 Task: Create a rule from the Recommended list, Task Added to this Project -> add SubTasks in the project AgileOpus with SubTasks Gather and Analyse Requirements , Design and Implement Solution , System Test and UAT , Release to Production / Go Live
Action: Mouse moved to (570, 435)
Screenshot: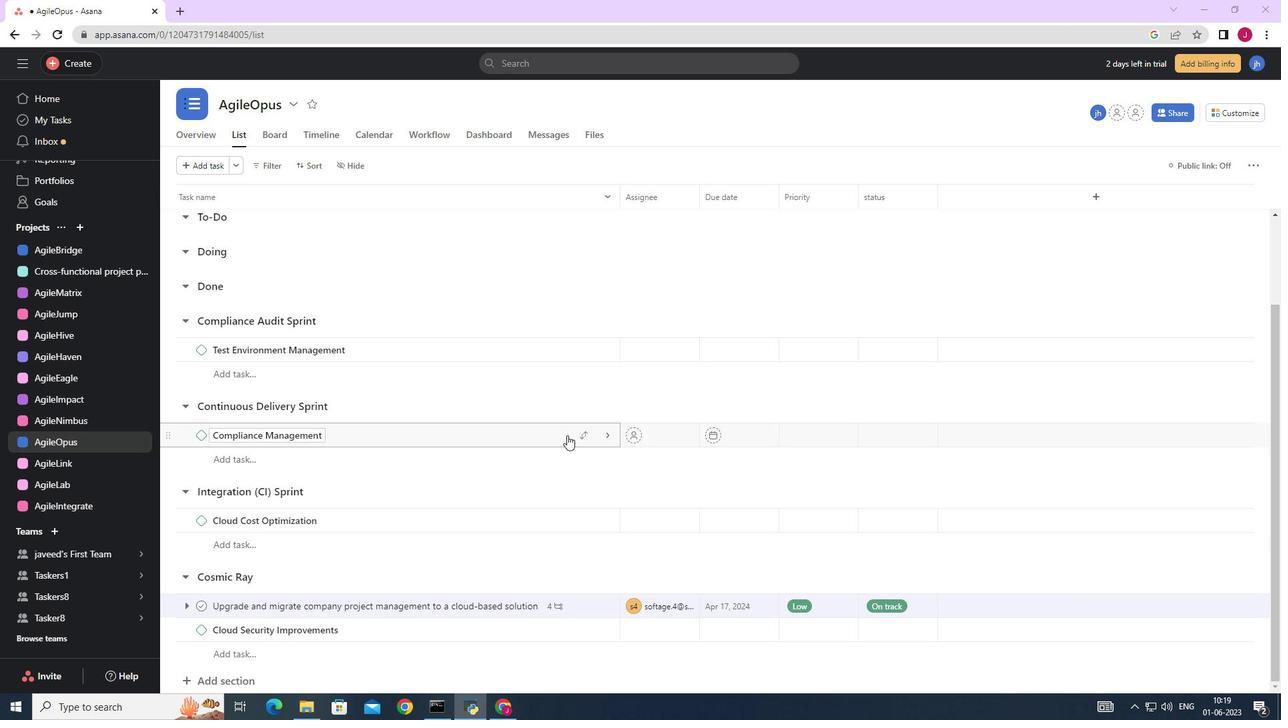 
Action: Mouse scrolled (570, 435) with delta (0, 0)
Screenshot: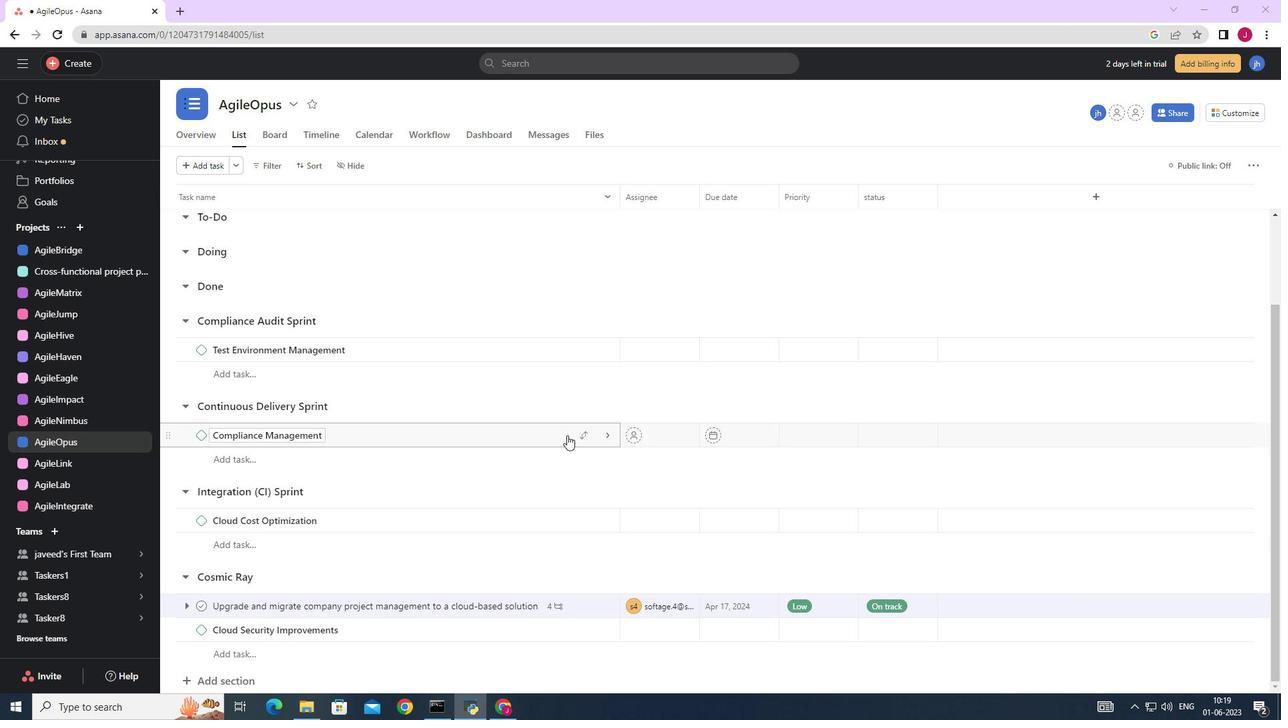 
Action: Mouse moved to (570, 435)
Screenshot: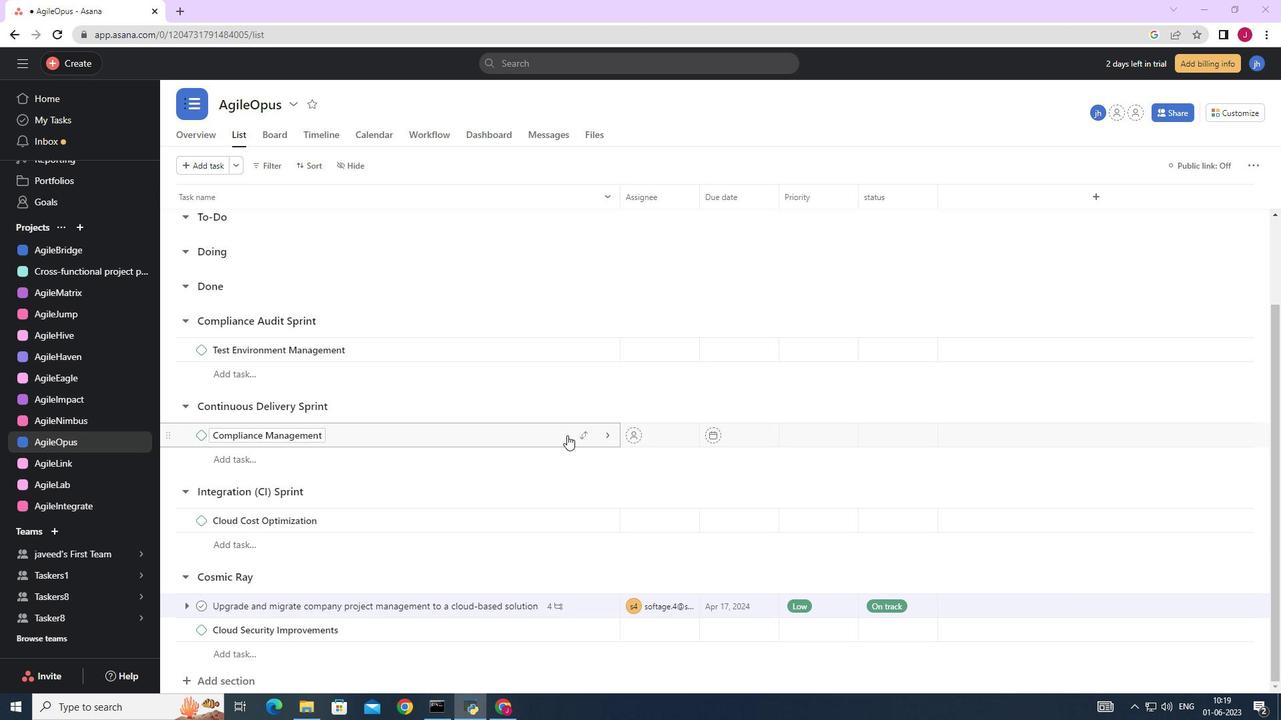 
Action: Mouse scrolled (570, 435) with delta (0, 0)
Screenshot: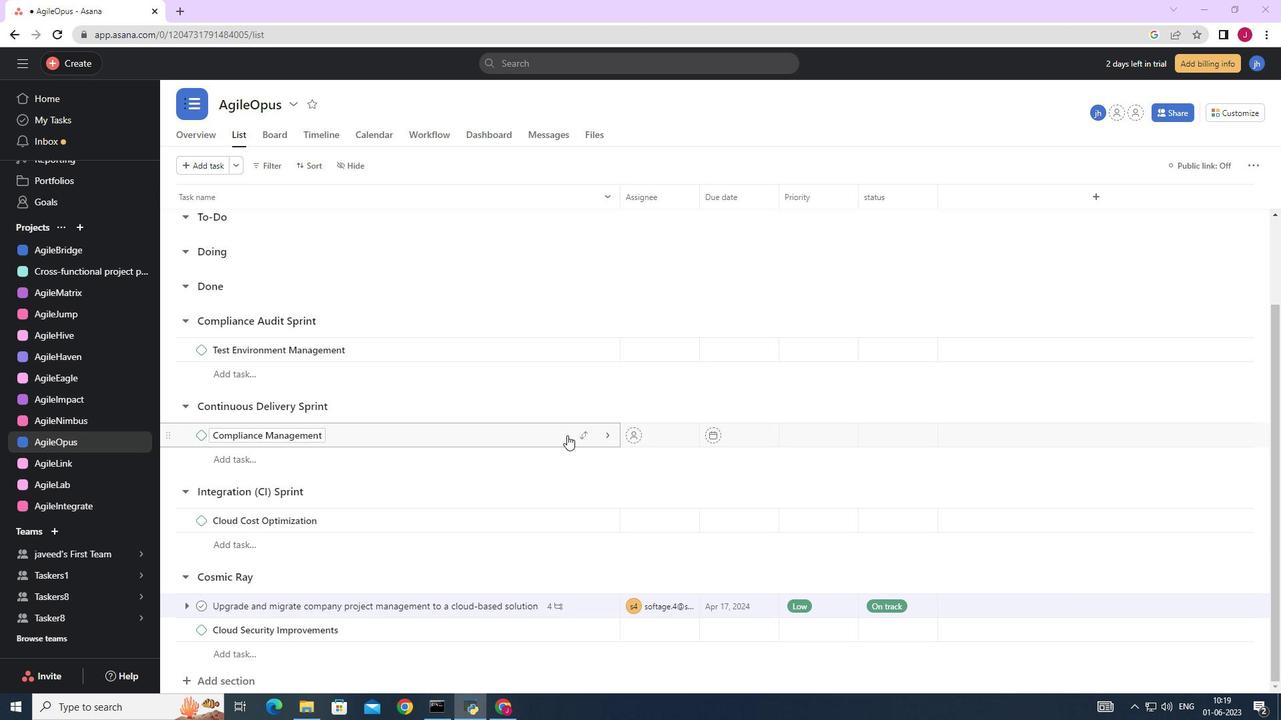
Action: Mouse scrolled (570, 435) with delta (0, 0)
Screenshot: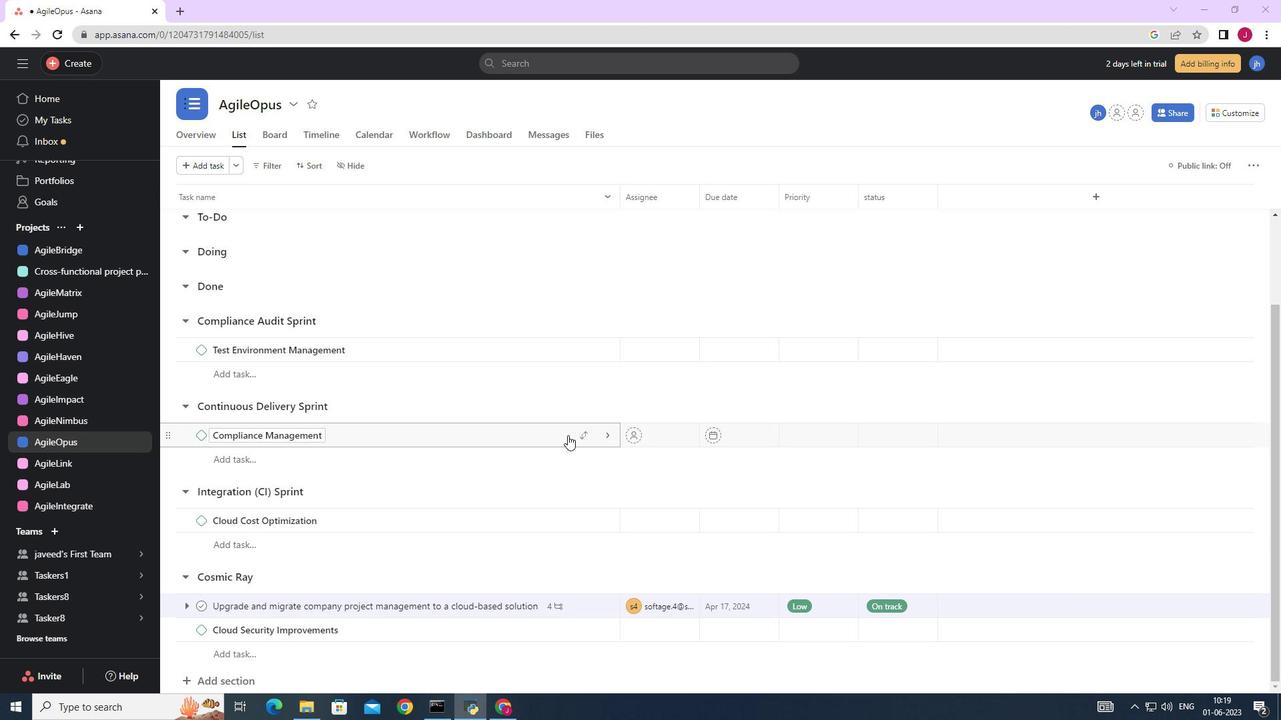 
Action: Mouse moved to (574, 437)
Screenshot: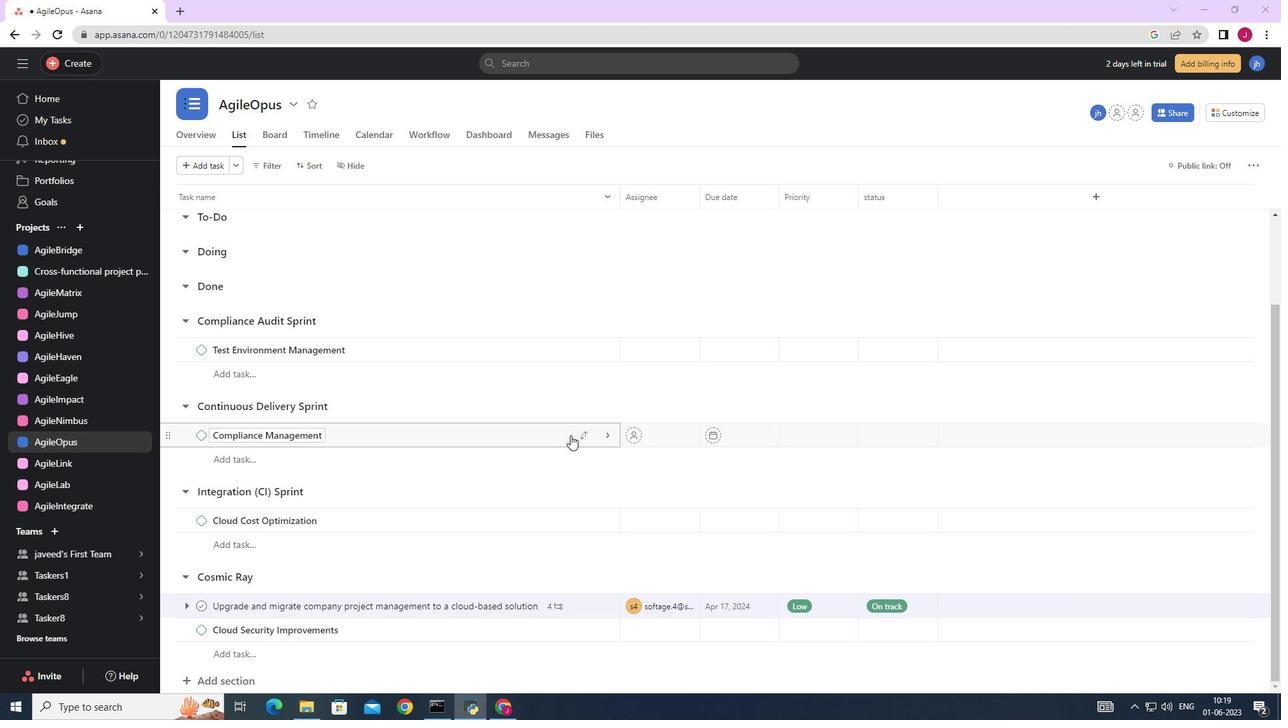 
Action: Mouse scrolled (572, 435) with delta (0, 0)
Screenshot: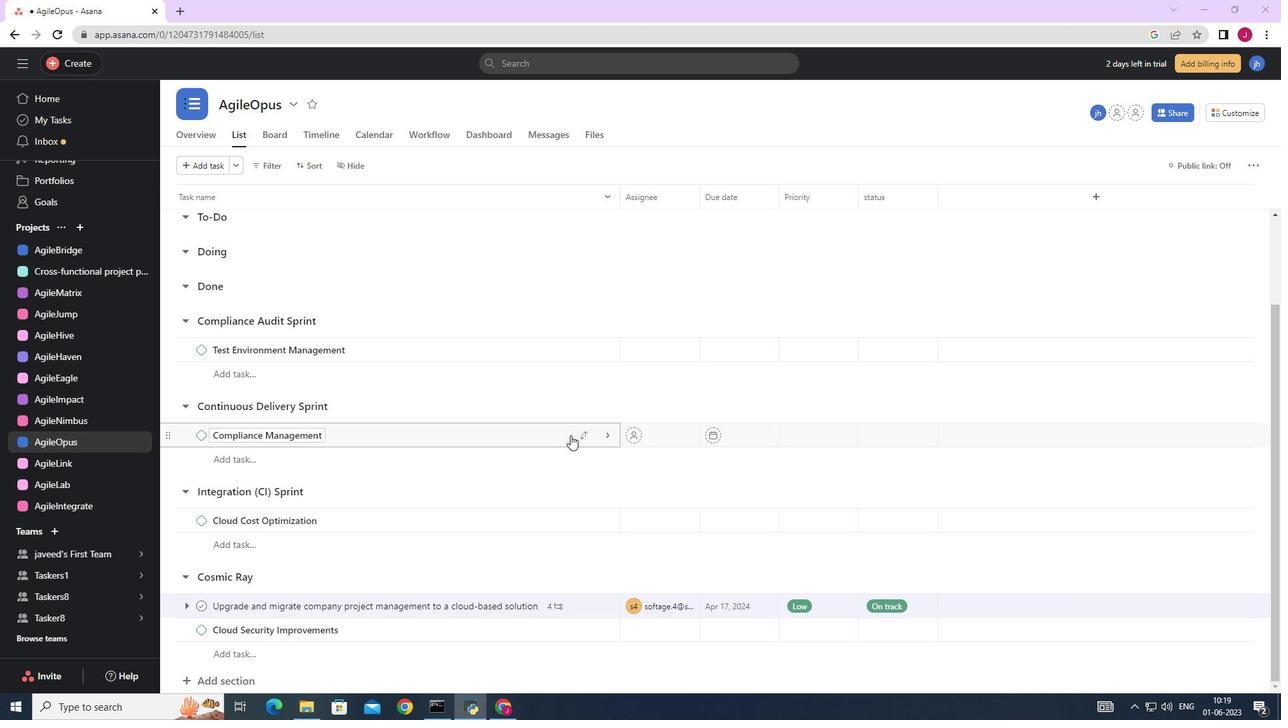 
Action: Mouse moved to (1216, 200)
Screenshot: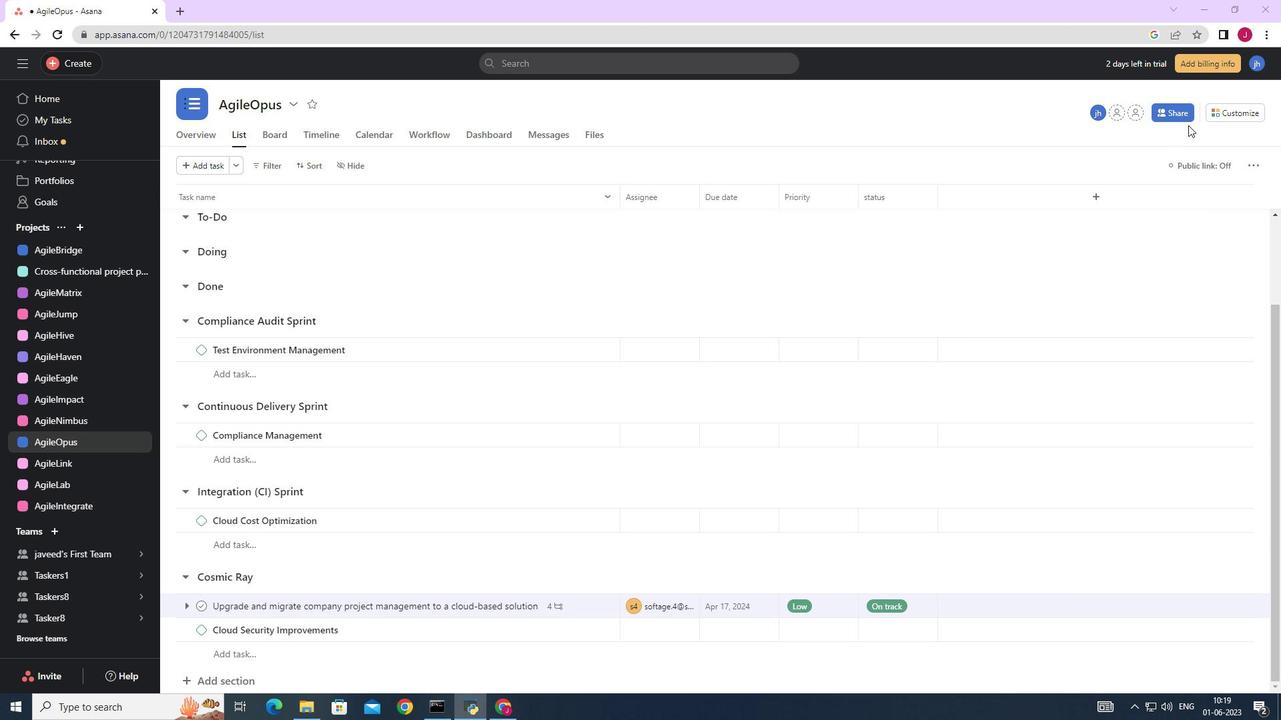 
Action: Mouse scrolled (1216, 201) with delta (0, 0)
Screenshot: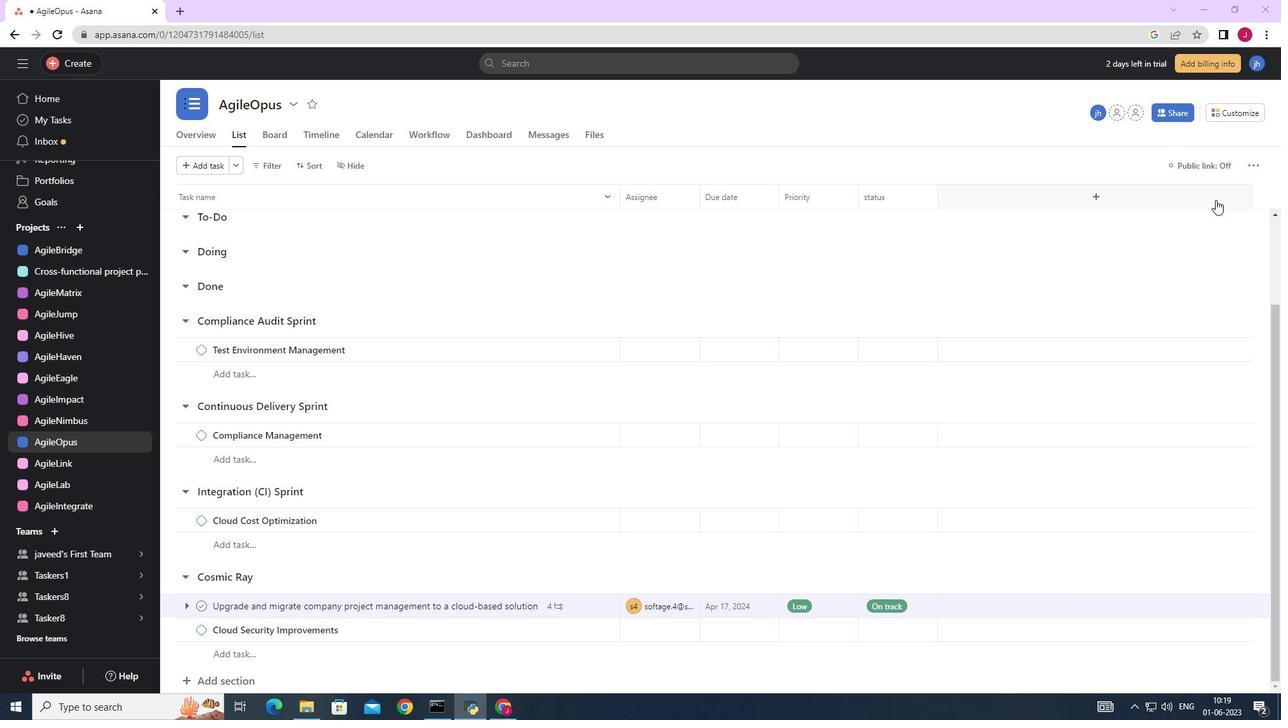 
Action: Mouse scrolled (1216, 201) with delta (0, 0)
Screenshot: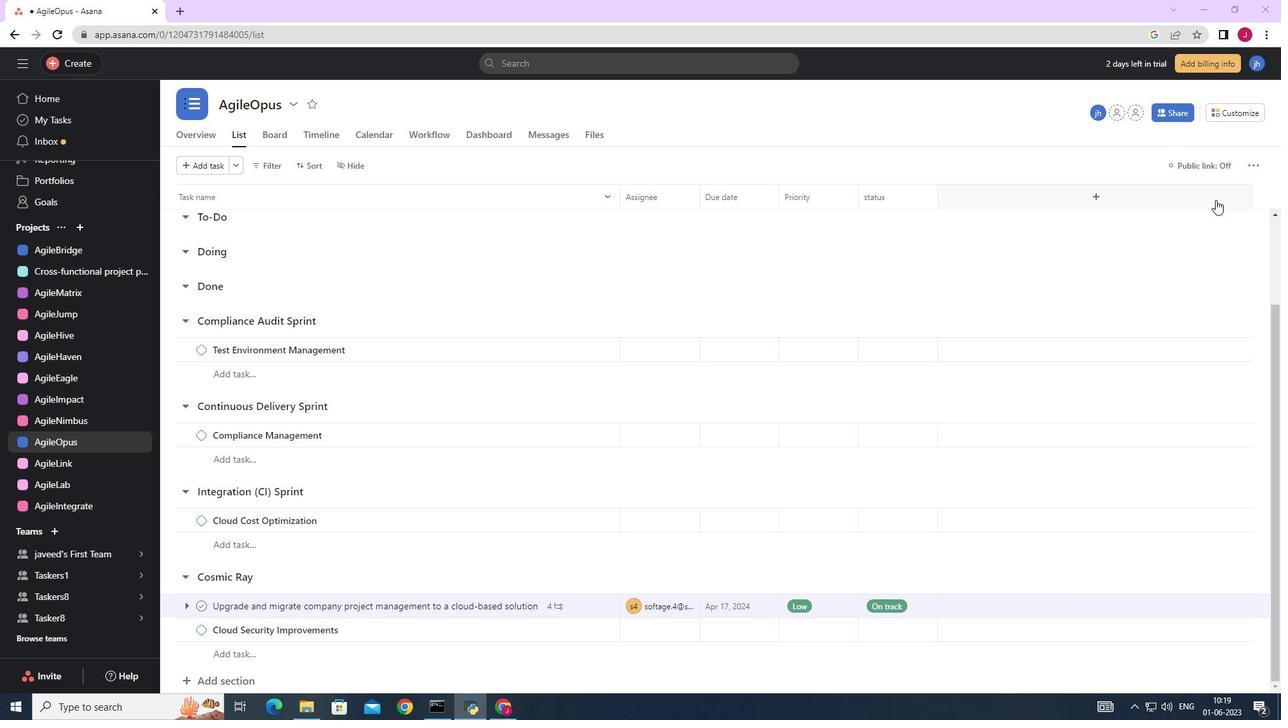 
Action: Mouse moved to (1239, 110)
Screenshot: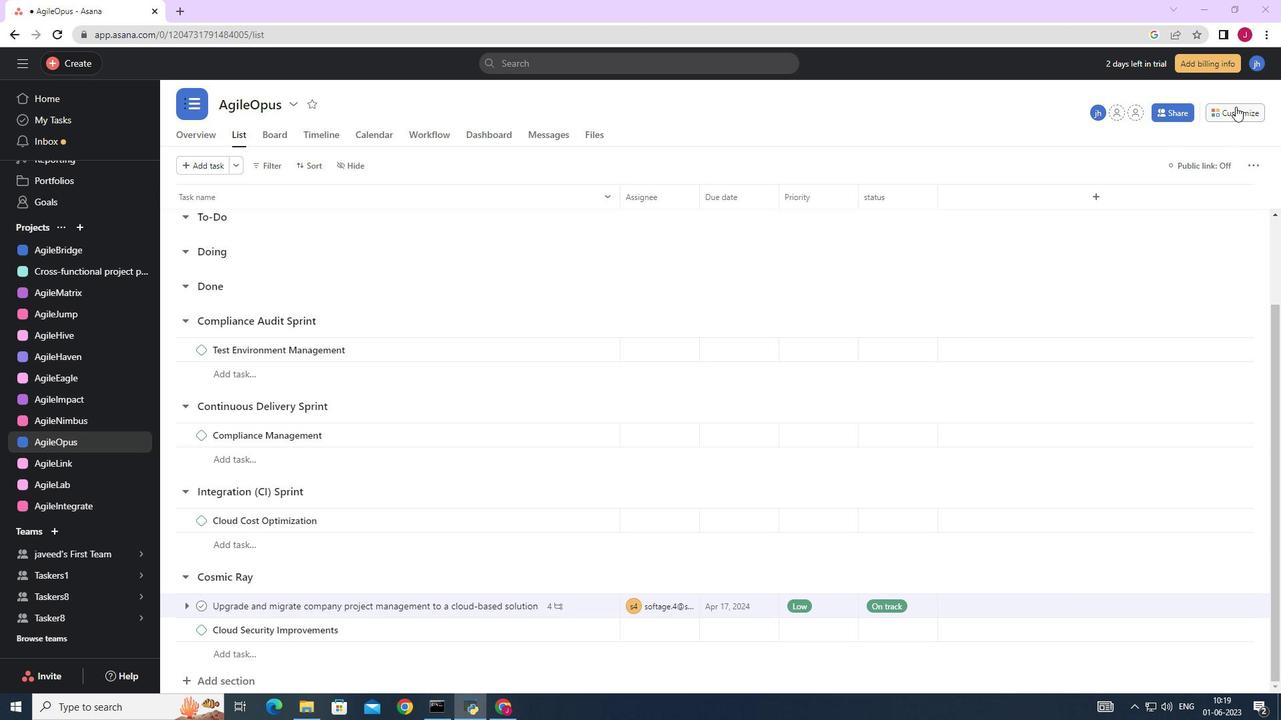 
Action: Mouse pressed left at (1239, 110)
Screenshot: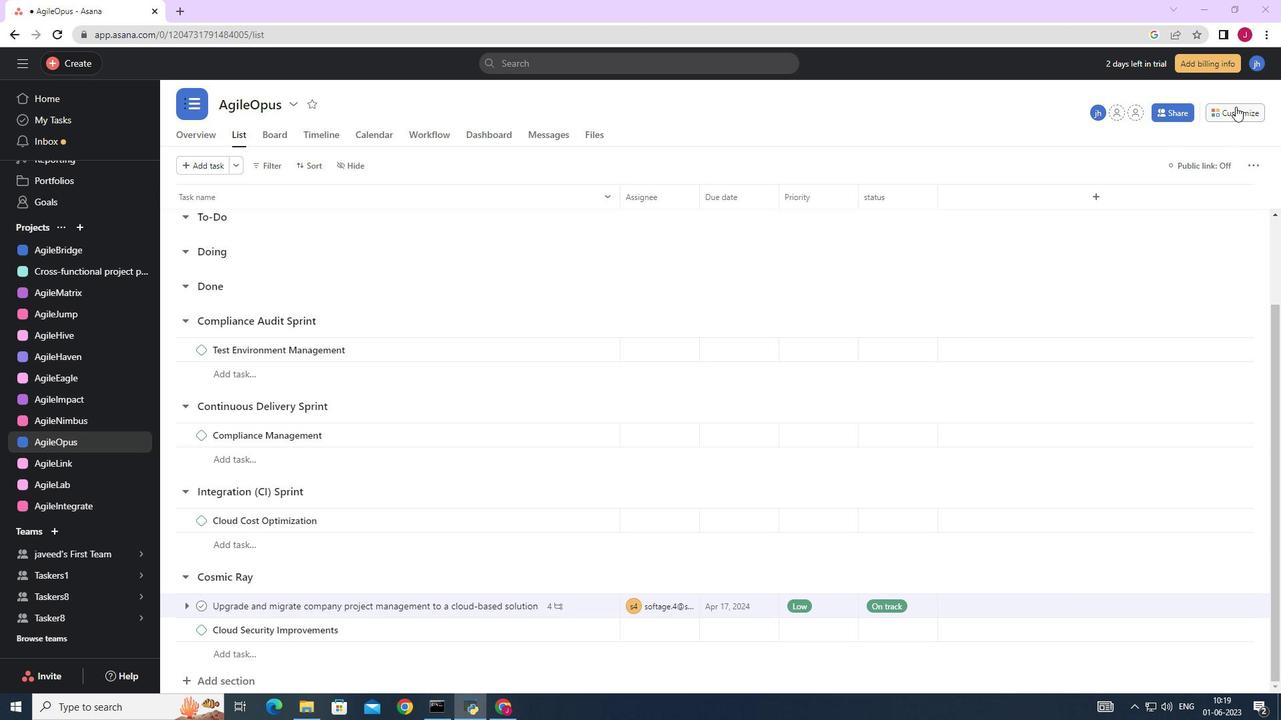 
Action: Mouse moved to (1001, 284)
Screenshot: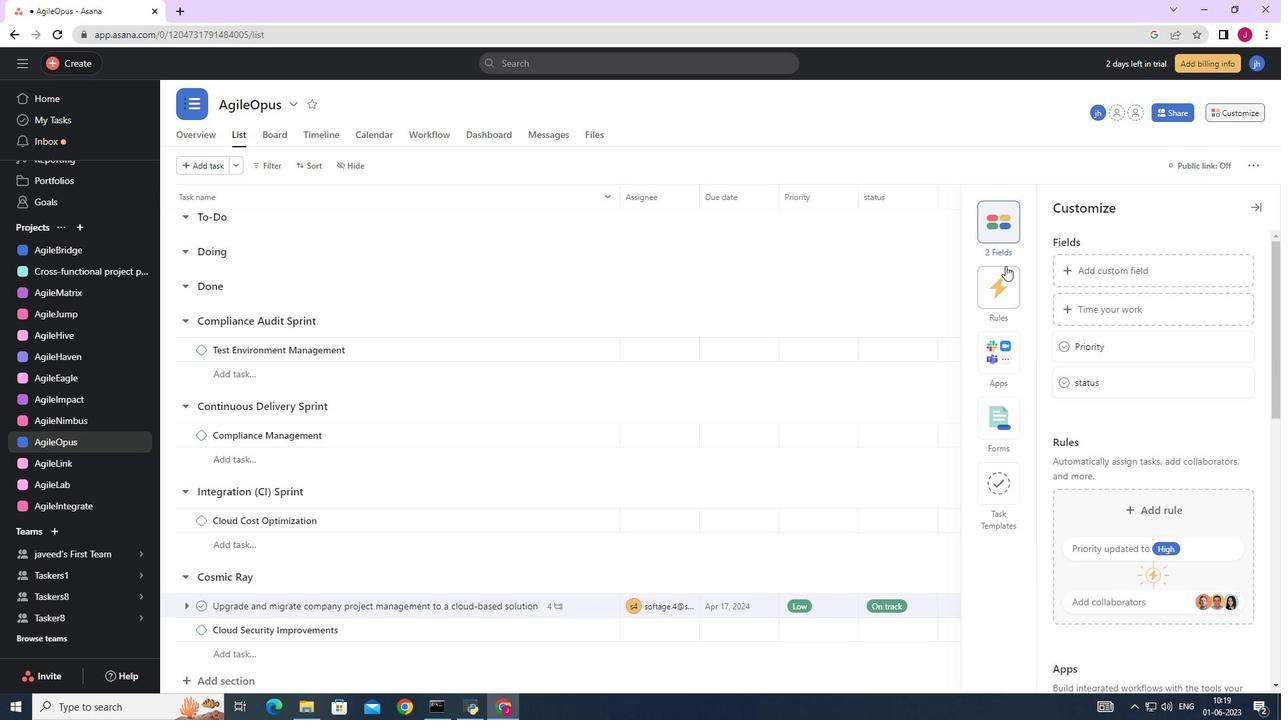 
Action: Mouse pressed left at (1001, 284)
Screenshot: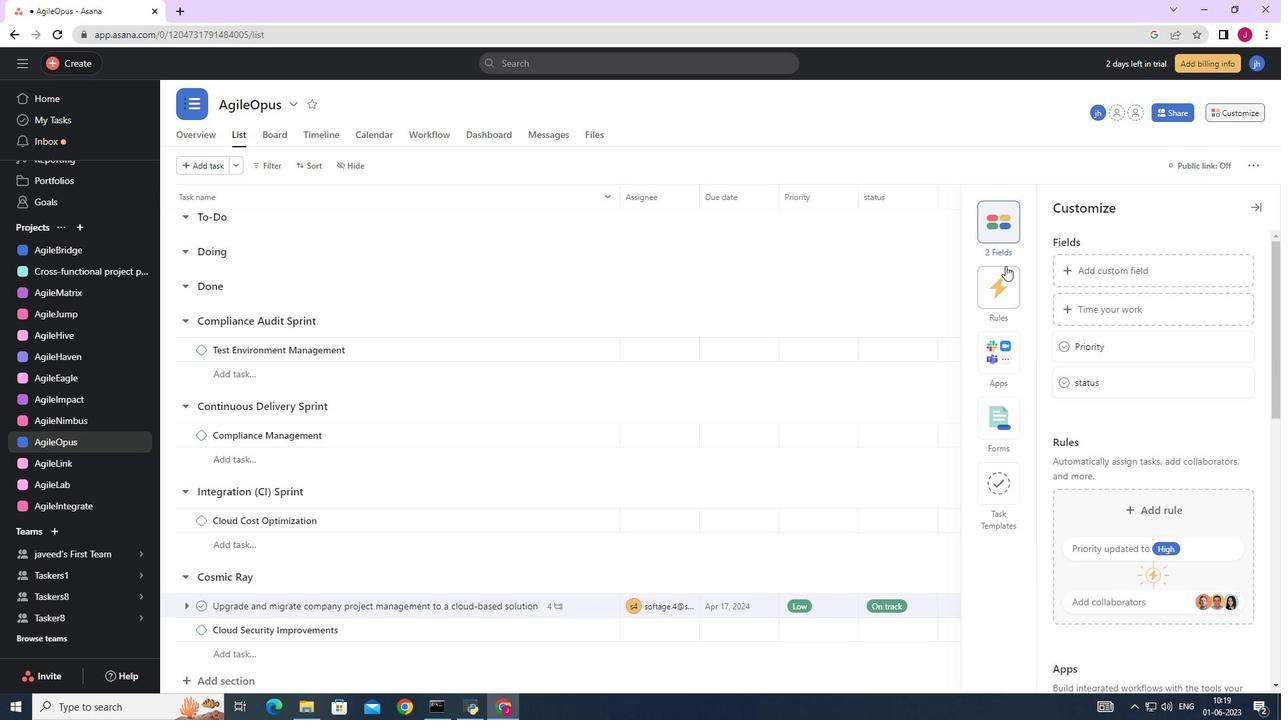 
Action: Mouse moved to (1107, 306)
Screenshot: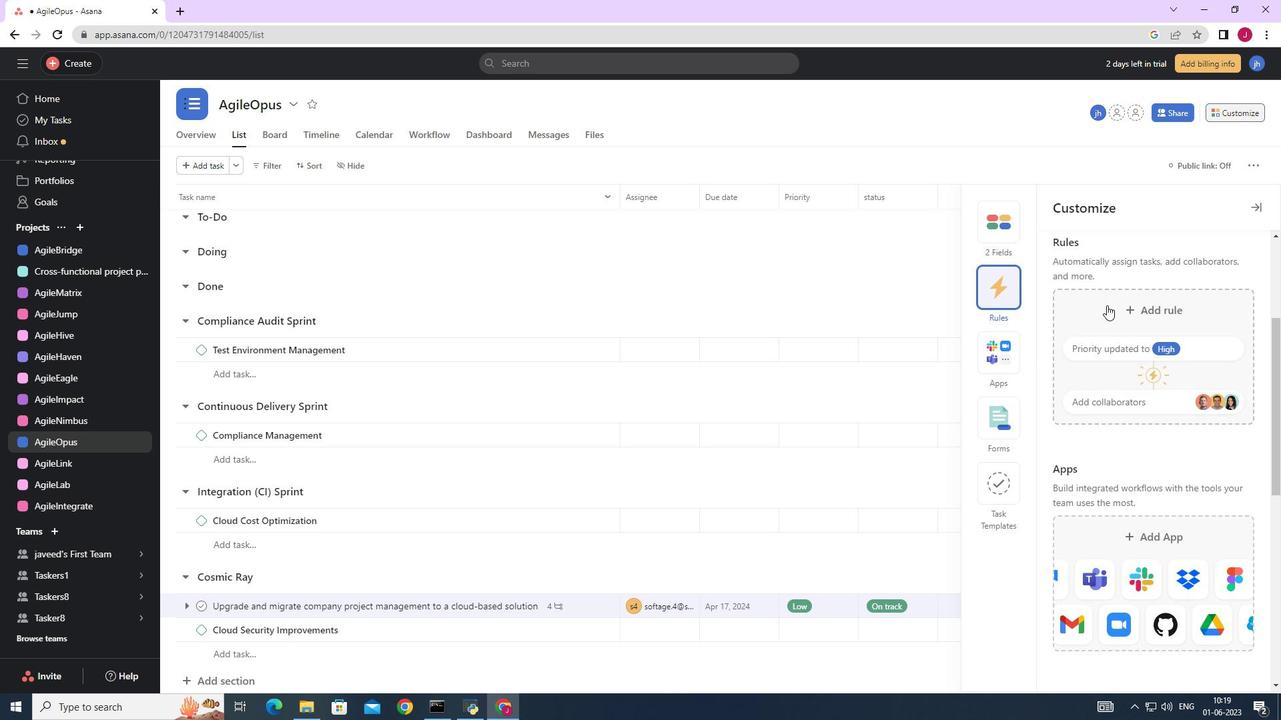 
Action: Mouse pressed left at (1107, 306)
Screenshot: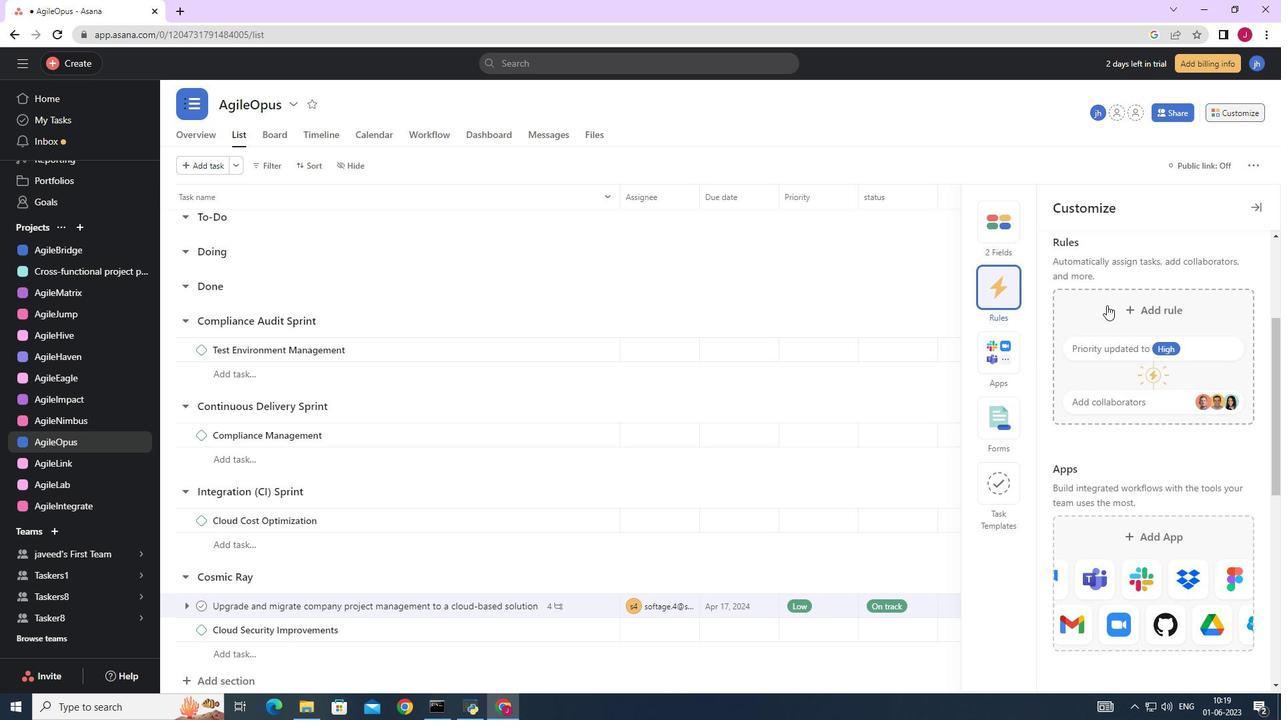 
Action: Mouse moved to (509, 210)
Screenshot: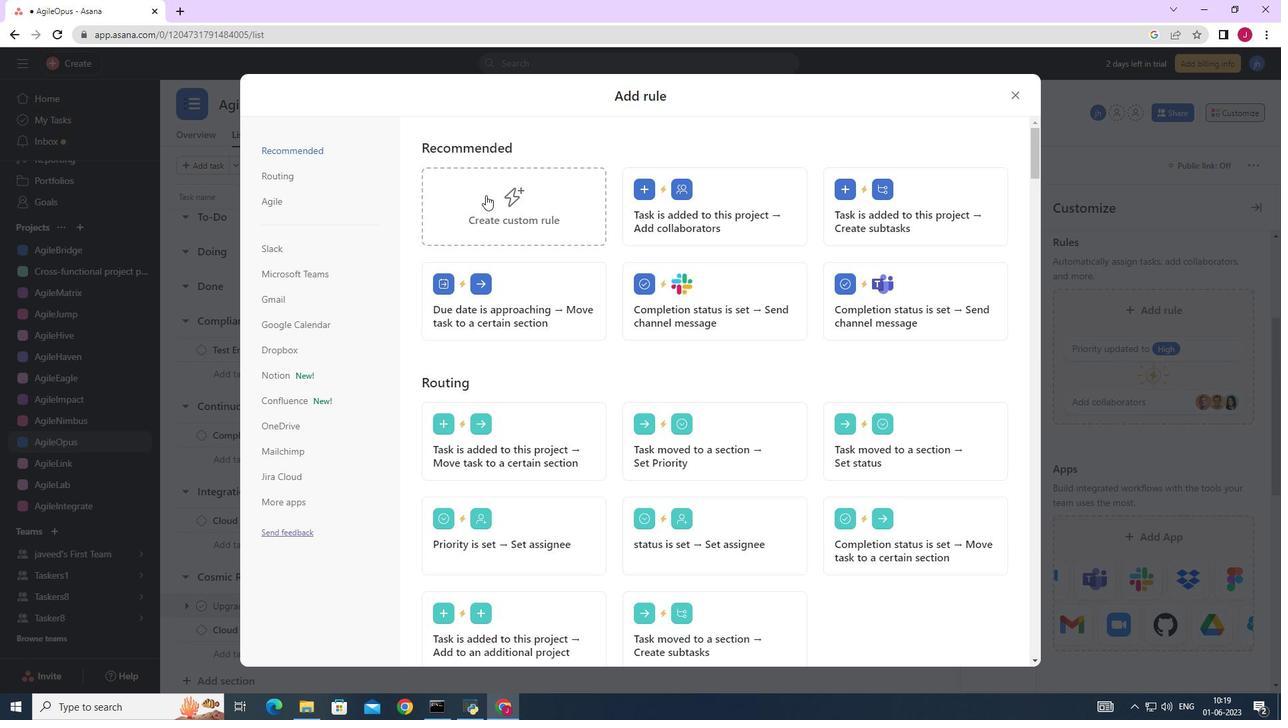 
Action: Mouse pressed left at (509, 210)
Screenshot: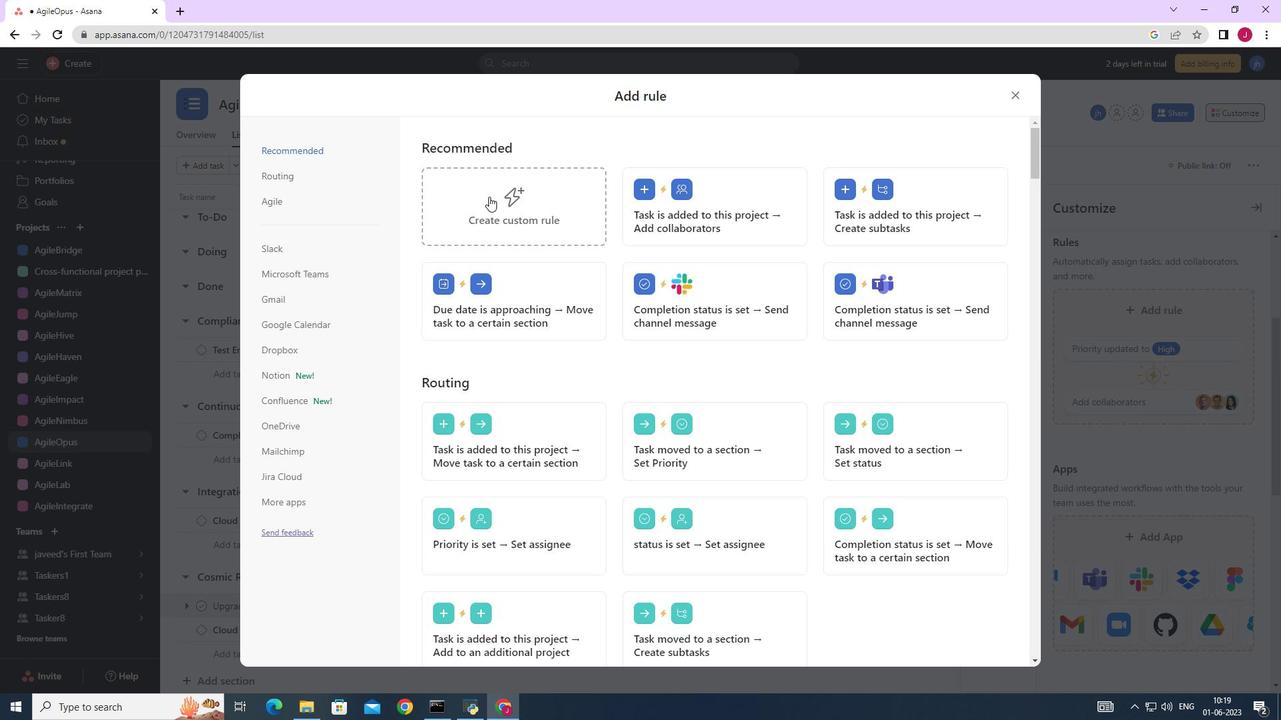 
Action: Mouse moved to (594, 356)
Screenshot: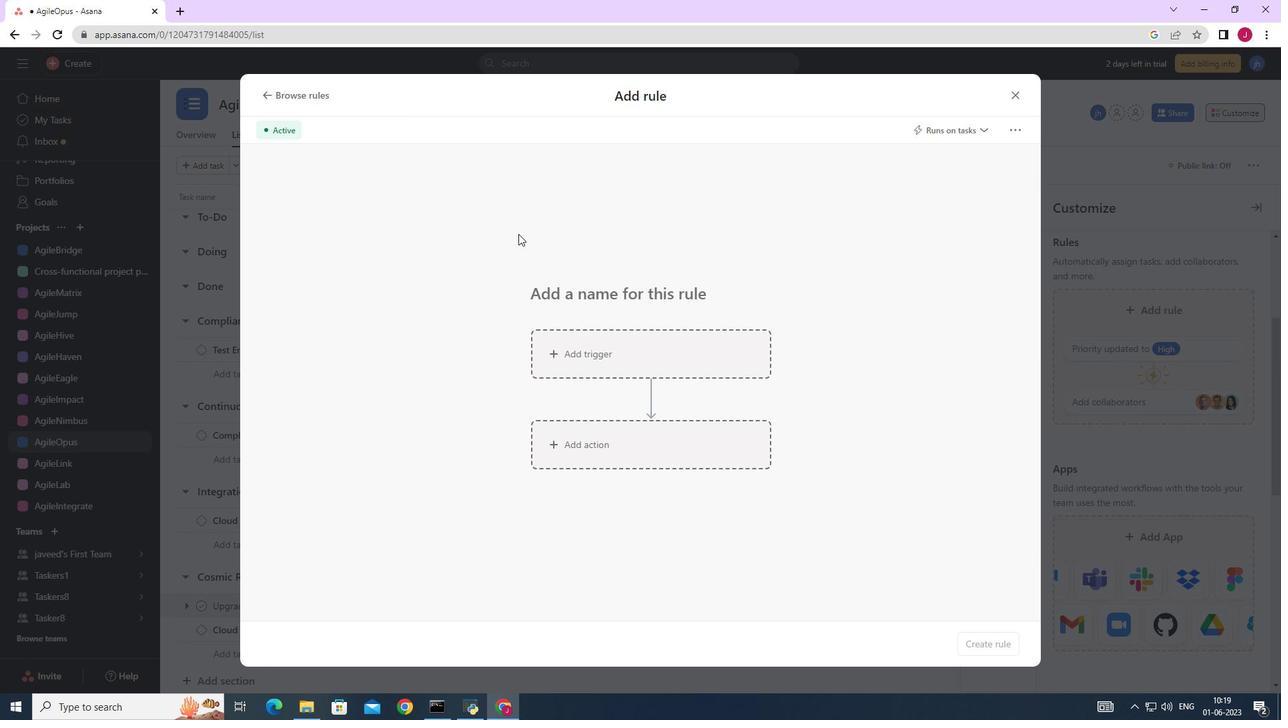 
Action: Mouse pressed left at (594, 356)
Screenshot: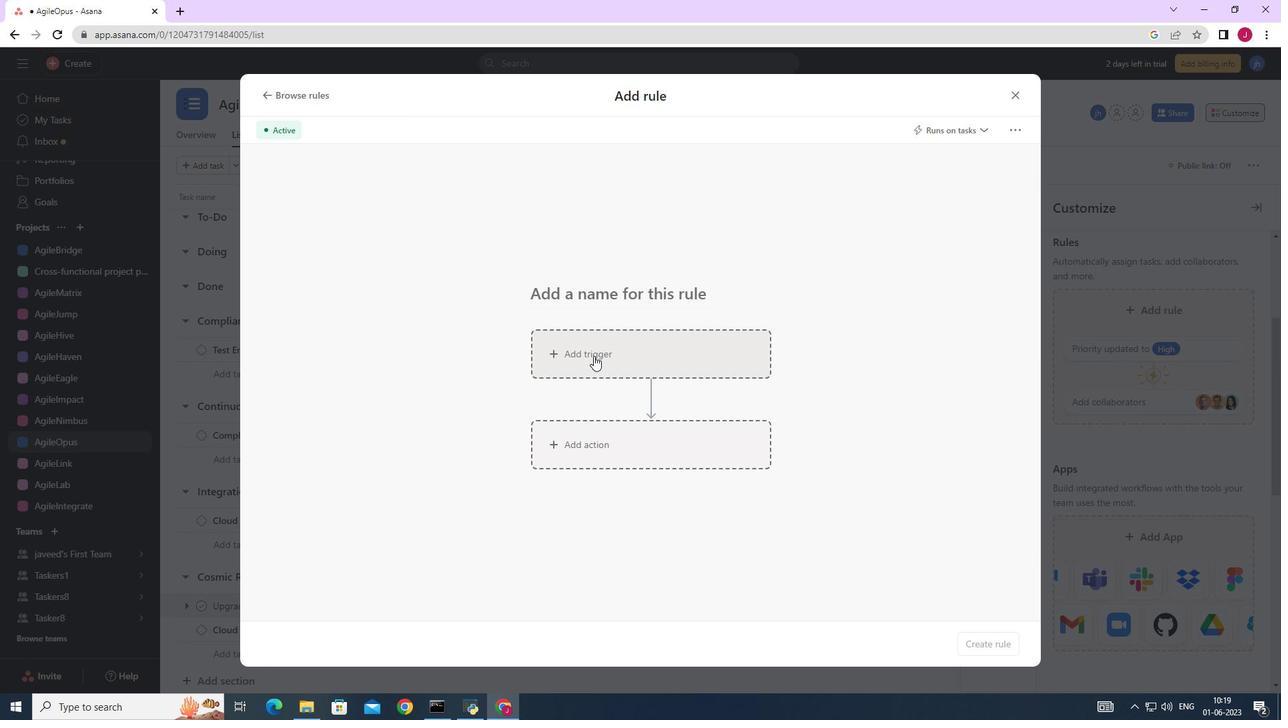
Action: Mouse moved to (546, 436)
Screenshot: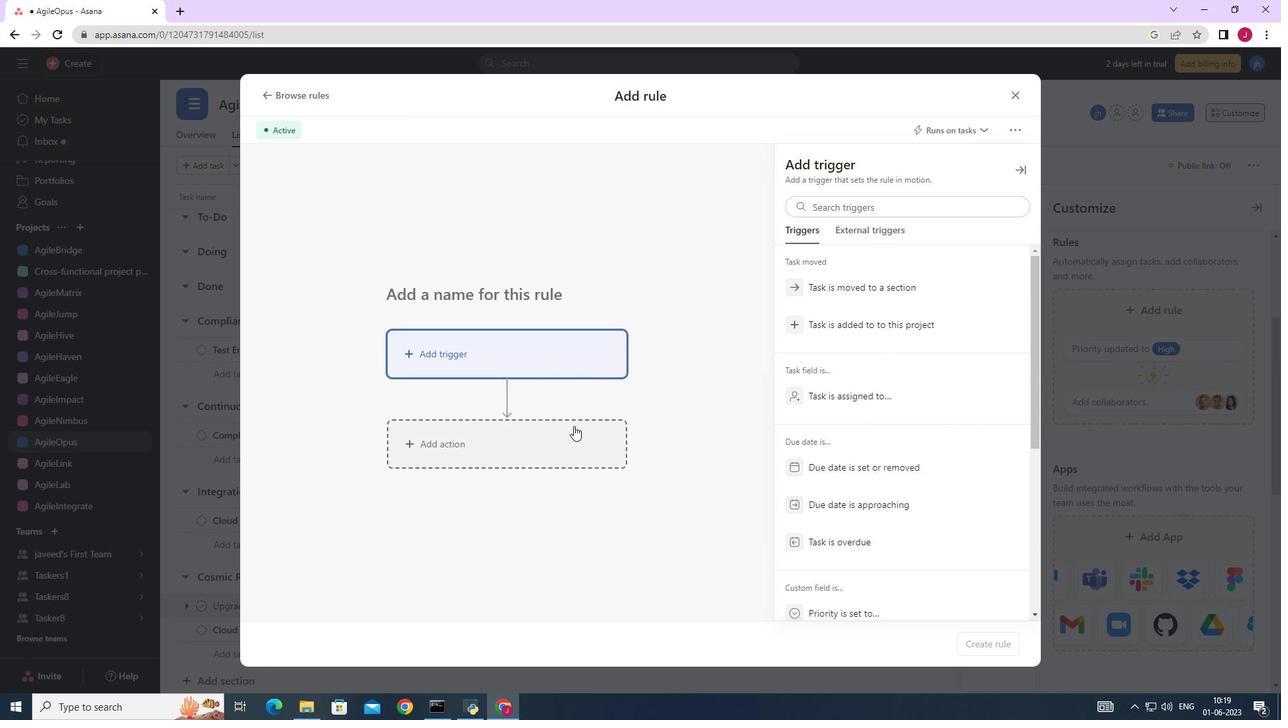 
Action: Mouse pressed left at (546, 436)
Screenshot: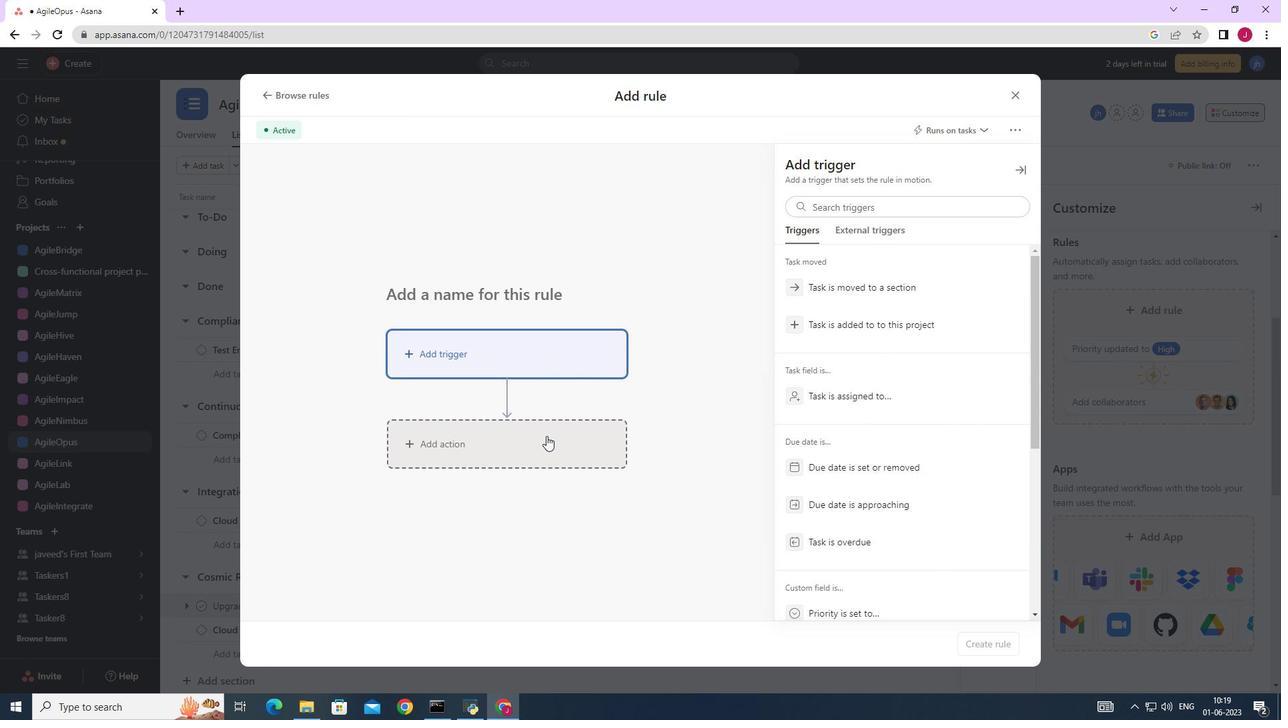 
Action: Mouse moved to (832, 339)
Screenshot: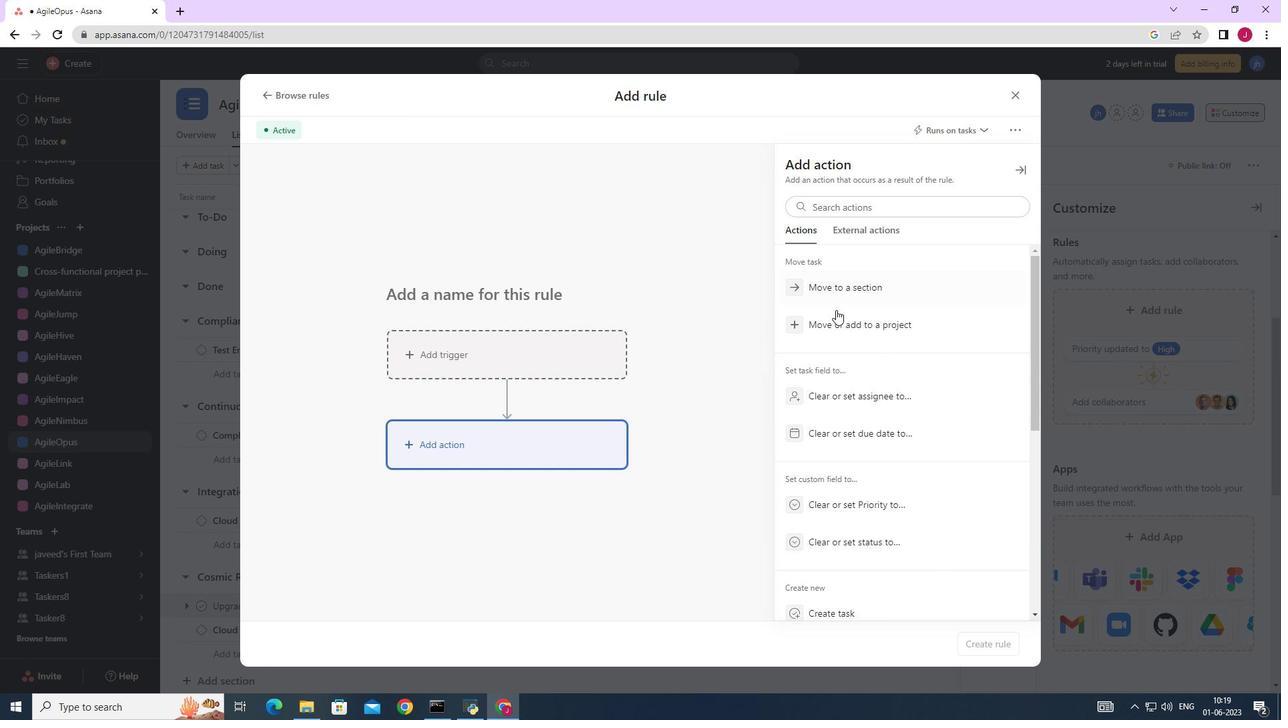 
Action: Mouse scrolled (832, 339) with delta (0, 0)
Screenshot: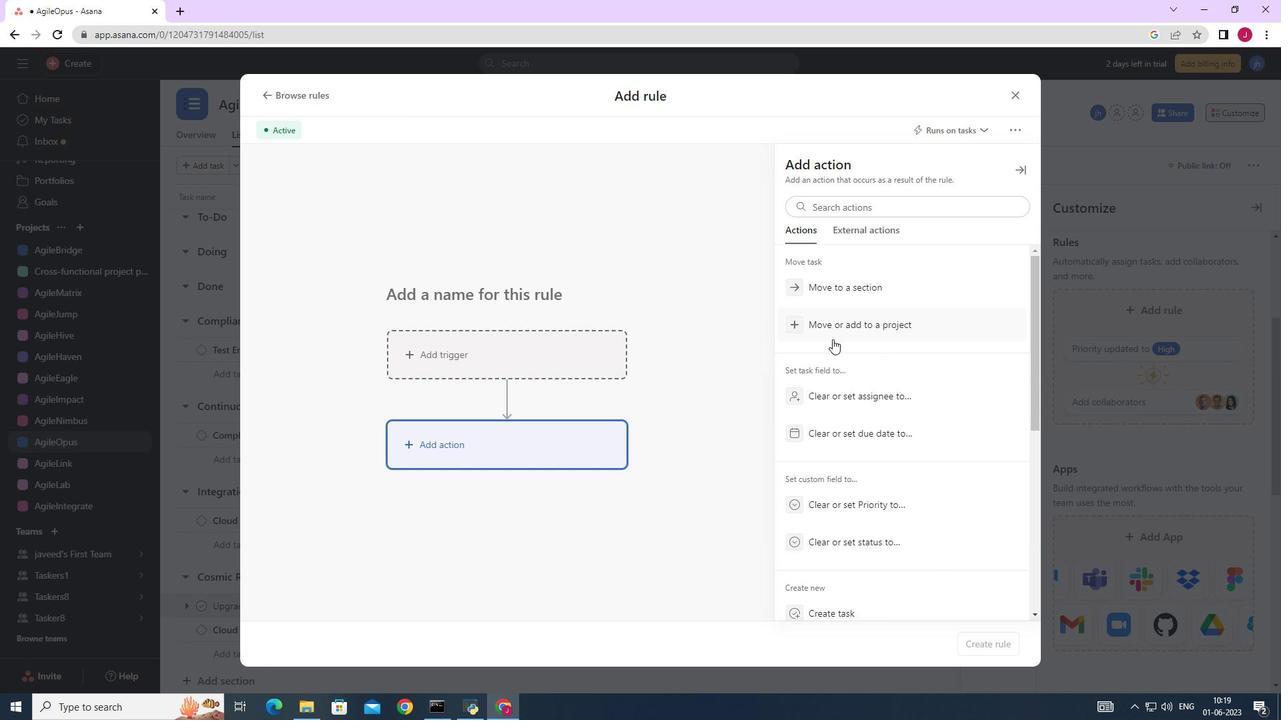 
Action: Mouse scrolled (832, 339) with delta (0, 0)
Screenshot: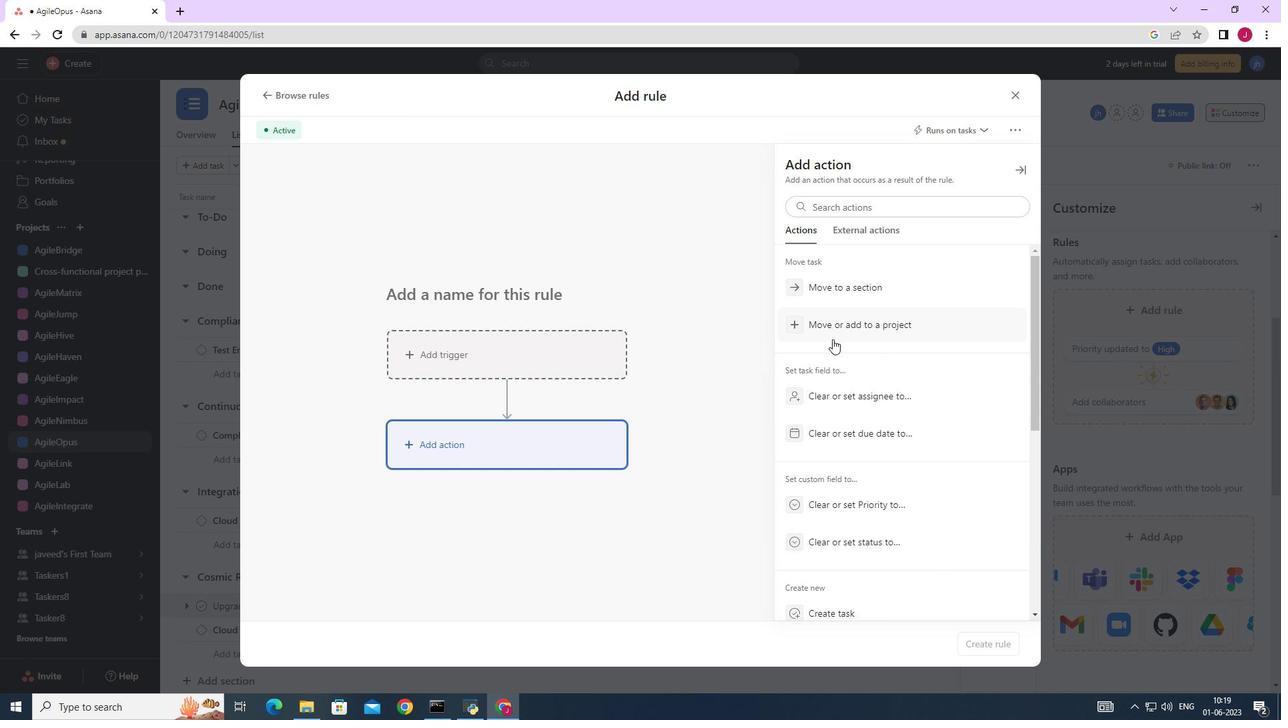 
Action: Mouse scrolled (832, 339) with delta (0, 0)
Screenshot: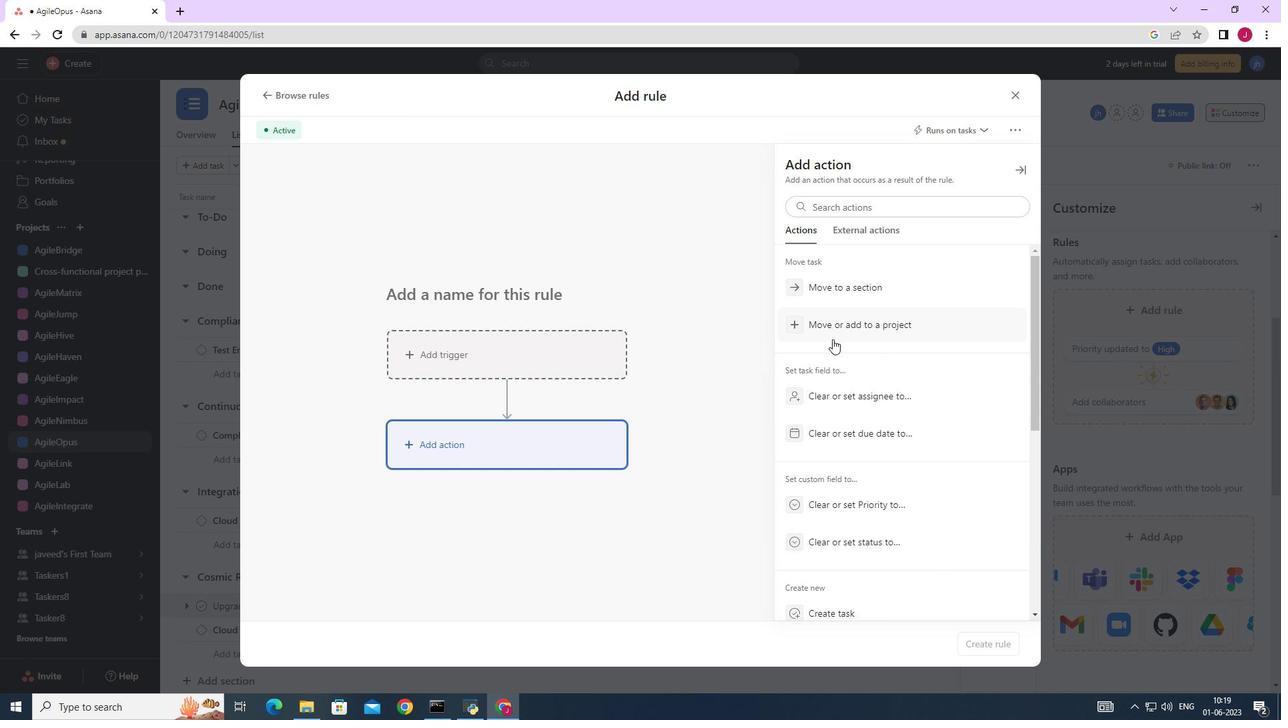 
Action: Mouse scrolled (832, 339) with delta (0, 0)
Screenshot: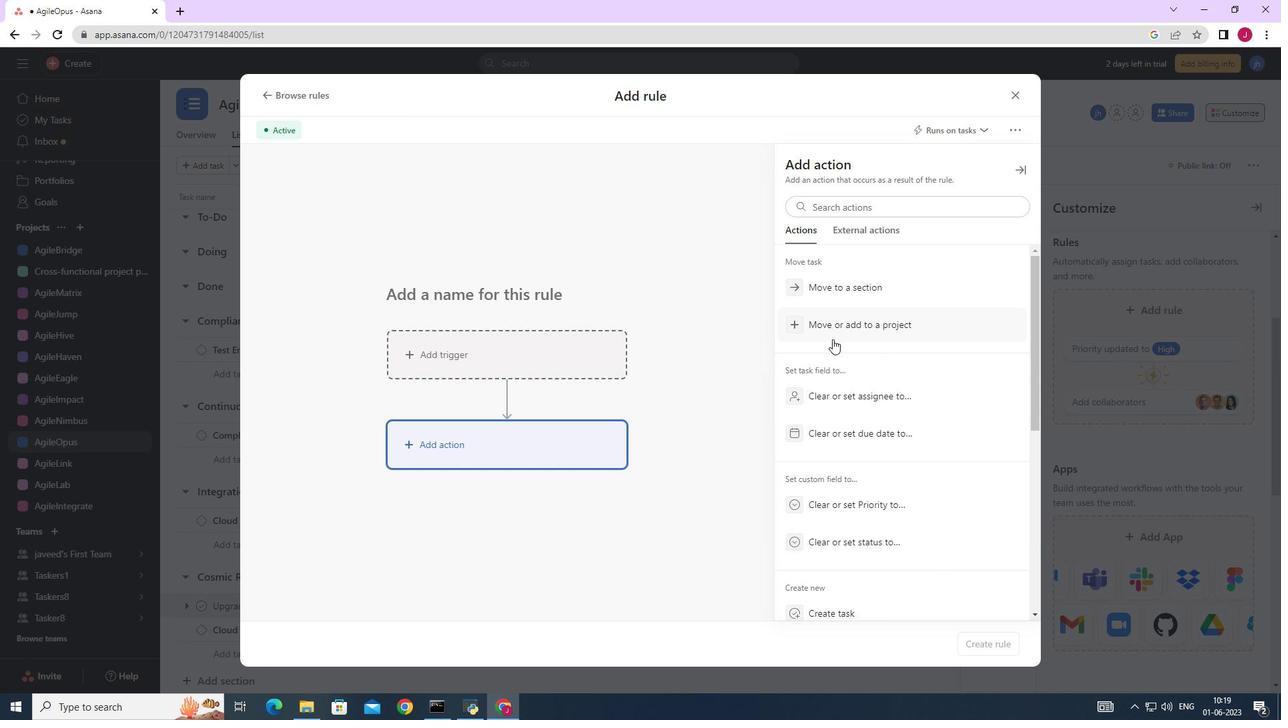 
Action: Mouse scrolled (832, 339) with delta (0, 0)
Screenshot: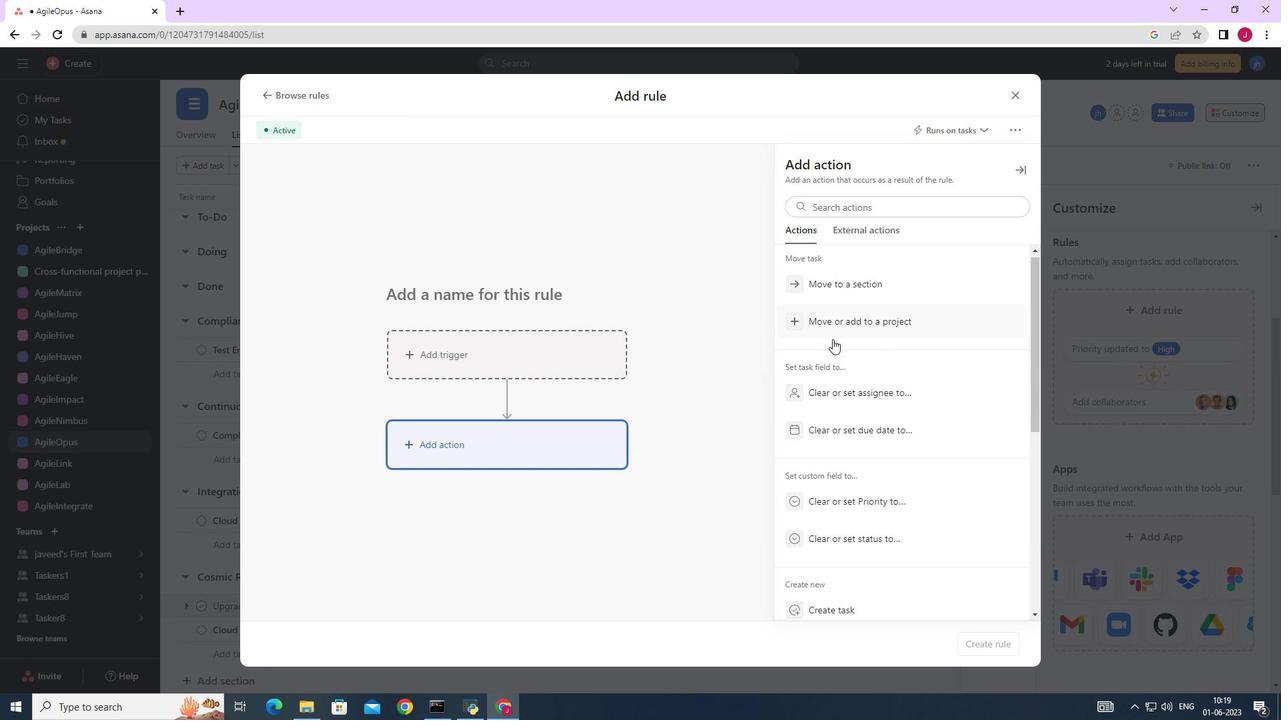 
Action: Mouse moved to (839, 322)
Screenshot: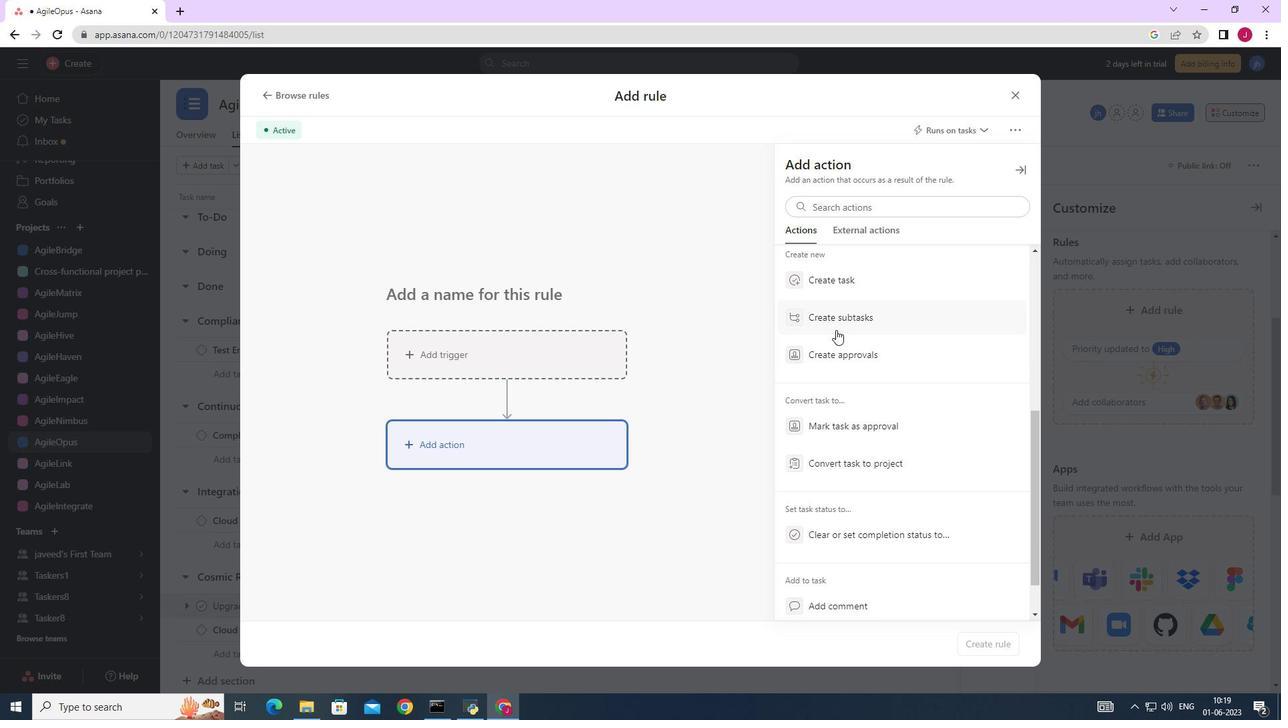 
Action: Mouse pressed left at (839, 322)
Screenshot: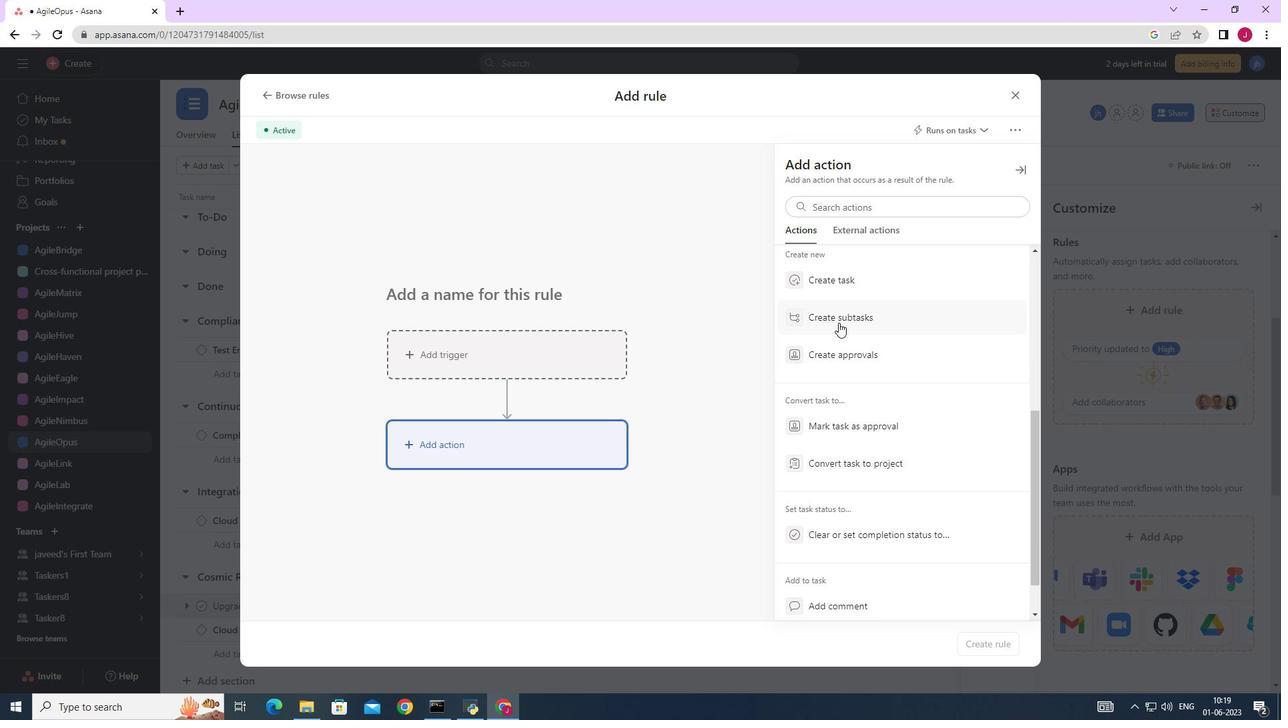 
Action: Mouse moved to (835, 209)
Screenshot: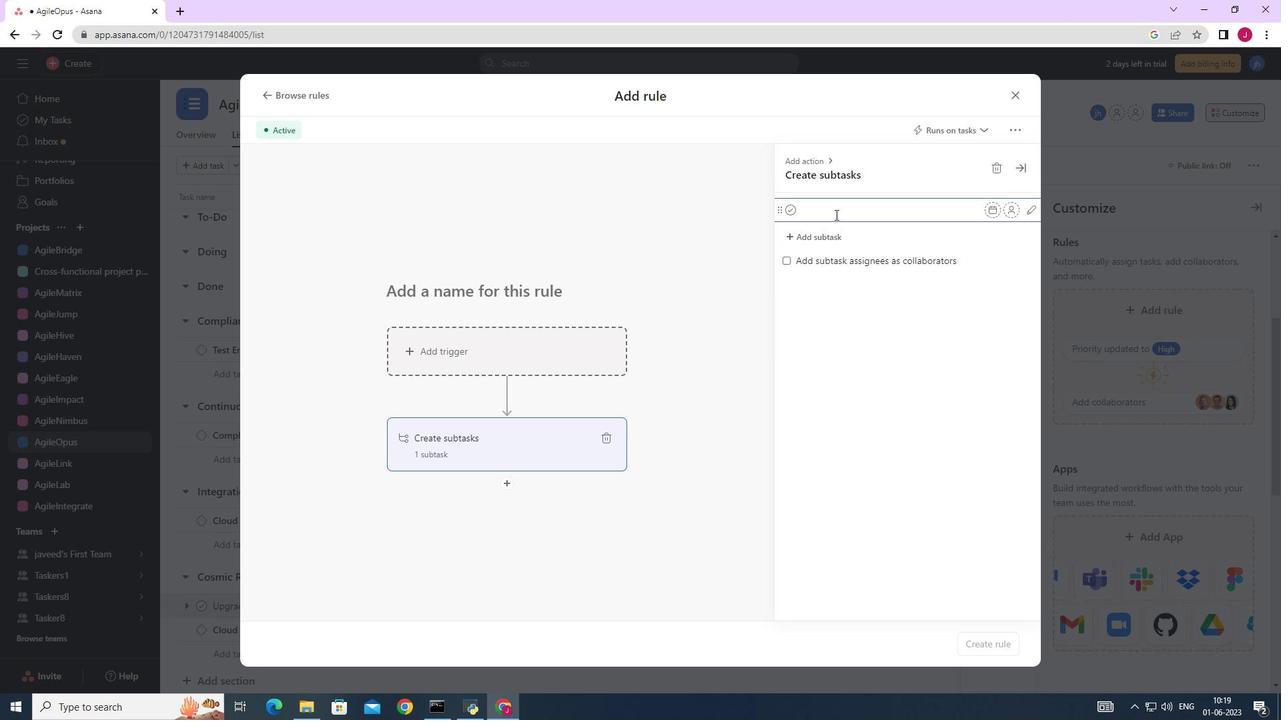 
Action: Key pressed <Key.caps_lock>G<Key.caps_lock>ather<Key.space>and<Key.space><Key.caps_lock>A<Key.caps_lock>nalyse<Key.space><Key.caps_lock>R<Key.caps_lock>equirements
Screenshot: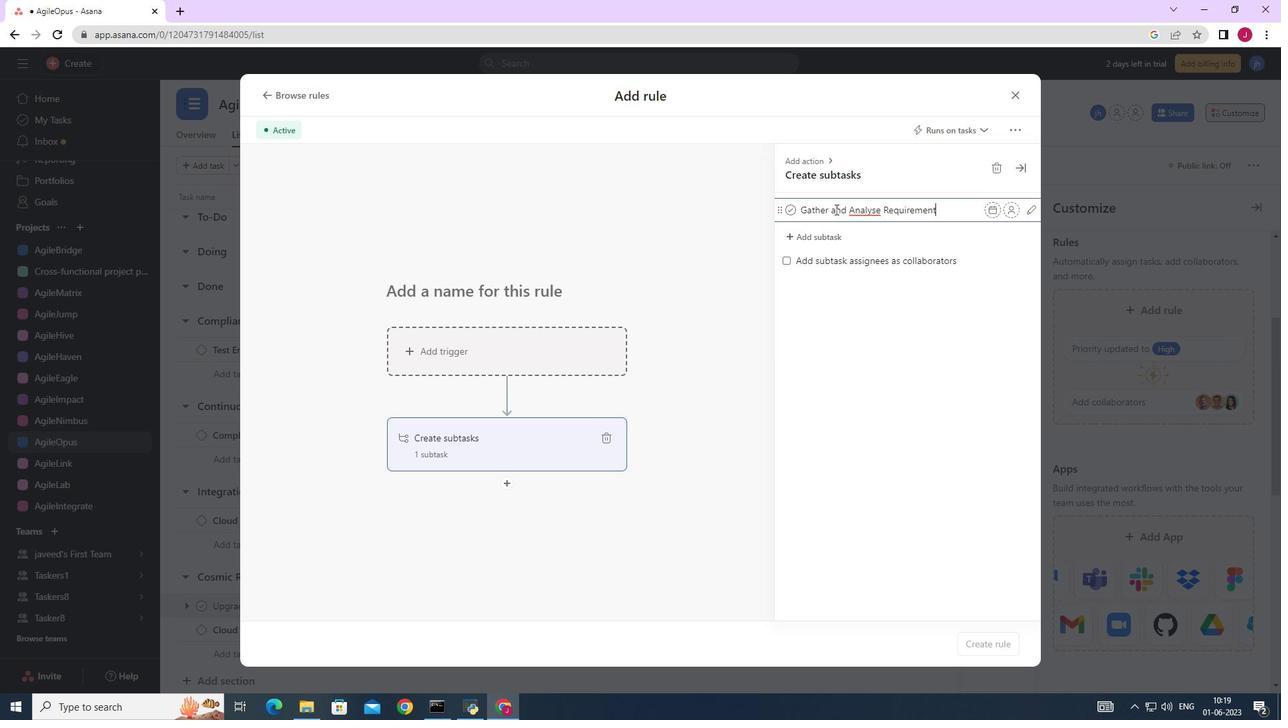 
Action: Mouse moved to (822, 238)
Screenshot: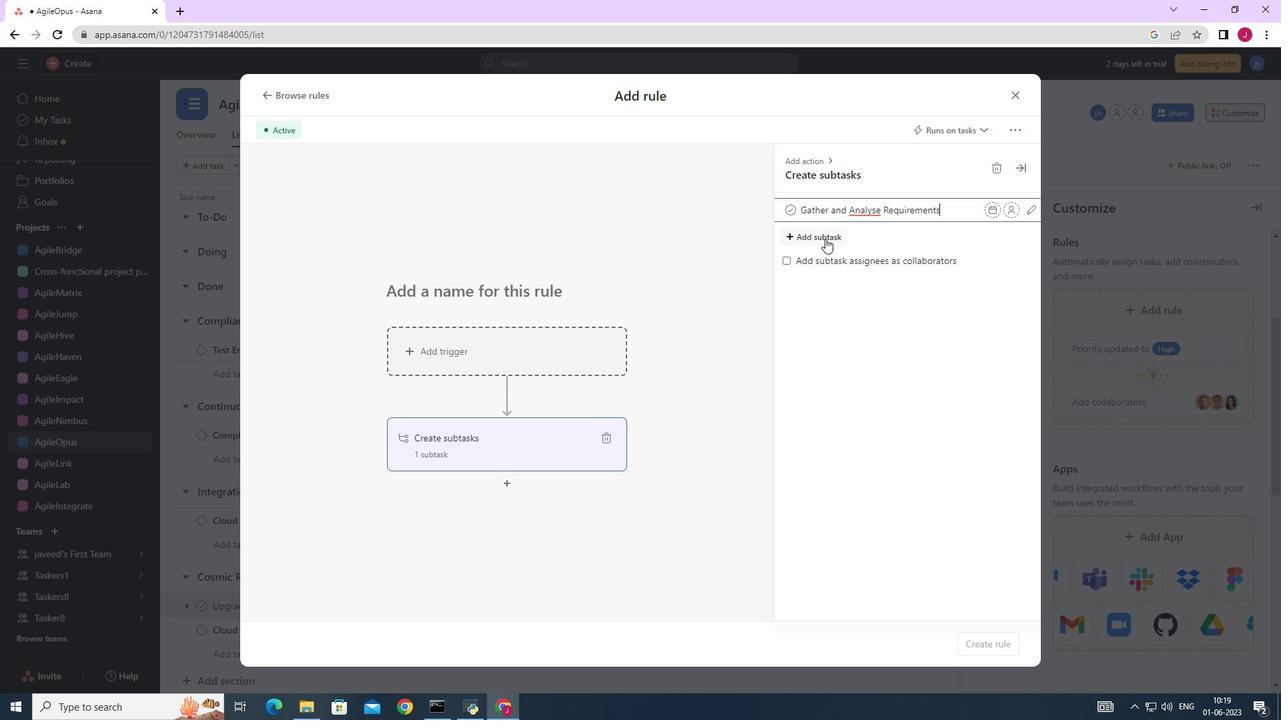 
Action: Mouse pressed left at (822, 238)
Screenshot: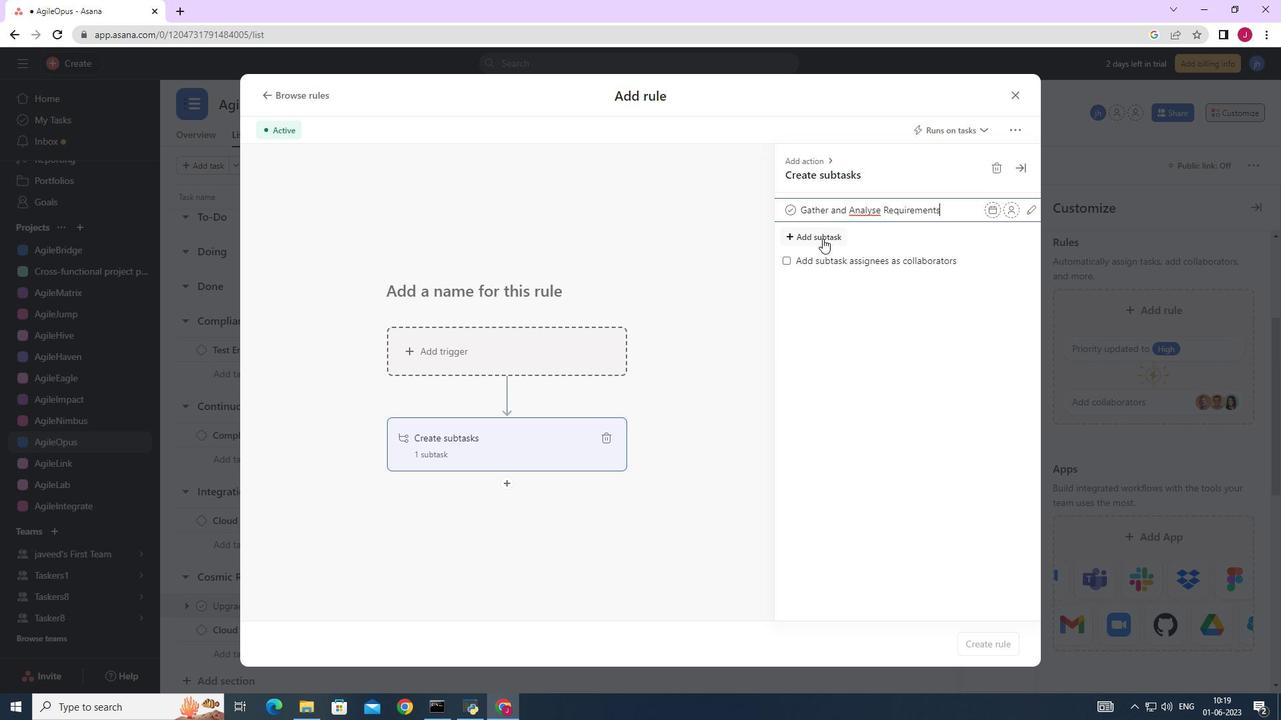 
Action: Key pressed <Key.caps_lock>D<Key.caps_lock>esign<Key.space>and<Key.space><Key.caps_lock>I<Key.caps_lock>mplement<Key.space><Key.caps_lock>S<Key.caps_lock>olution<Key.space><Key.enter><Key.caps_lock>S<Key.caps_lock>ystem<Key.space><Key.caps_lock>T<Key.caps_lock>est<Key.space>and<Key.space><Key.caps_lock>UAT<Key.enter><Key.caps_lock>r<Key.backspace><Key.caps_lock>R<Key.caps_lock>elease<Key.space>tp<Key.backspace>o<Key.space>production<Key.space>/<Key.space><Key.caps_lock>G<Key.caps_lock>o<Key.space><Key.caps_lock>L<Key.caps_lock>ive<Key.enter>
Screenshot: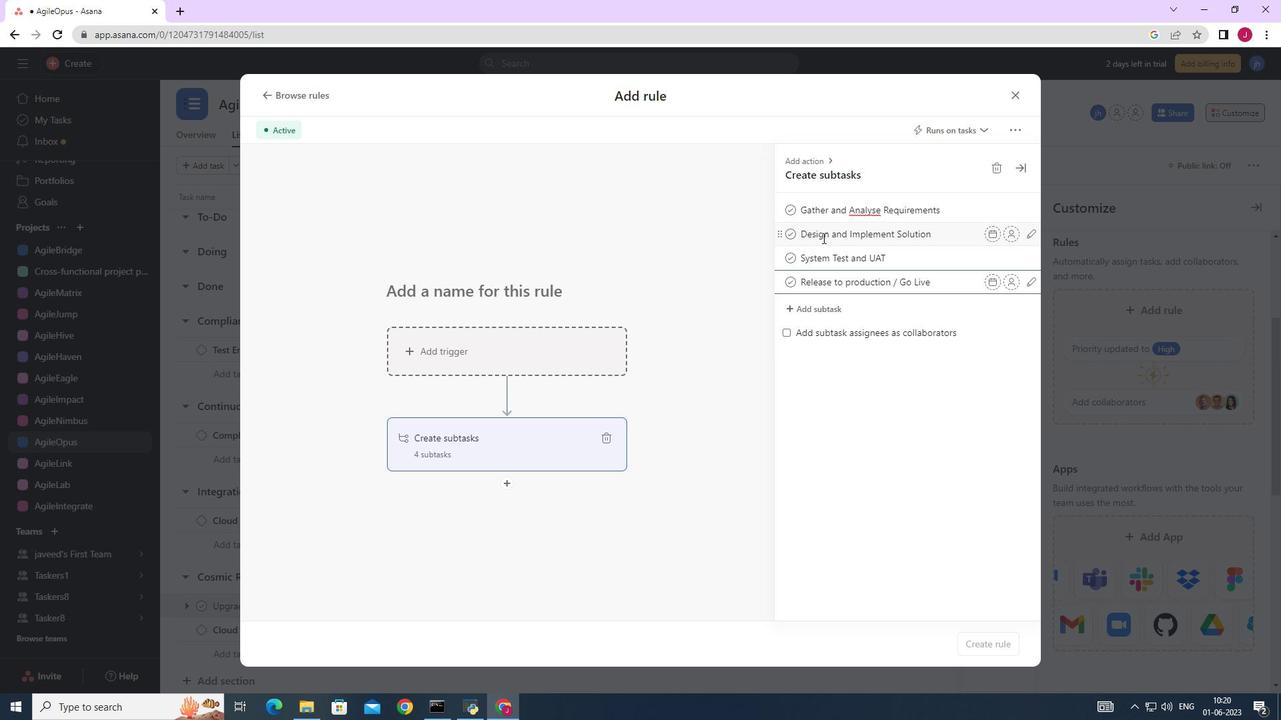 
